 Task: Create Card Business Continuity Planning in Board Product Launch Planning to Workspace Customer Analytics. Create Card Maintenance Execution Review in Board Employee Recognition and Rewards to Workspace Customer Analytics. Create Card Data Backup and Recovery Planning in Board Content Marketing Content Repurposing and Optimization to Workspace Customer Analytics
Action: Mouse moved to (212, 144)
Screenshot: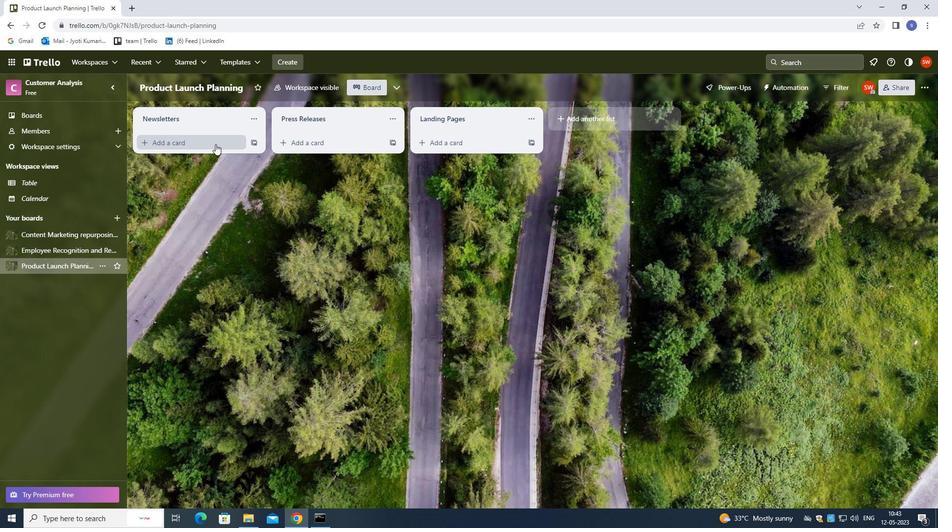 
Action: Mouse pressed left at (212, 144)
Screenshot: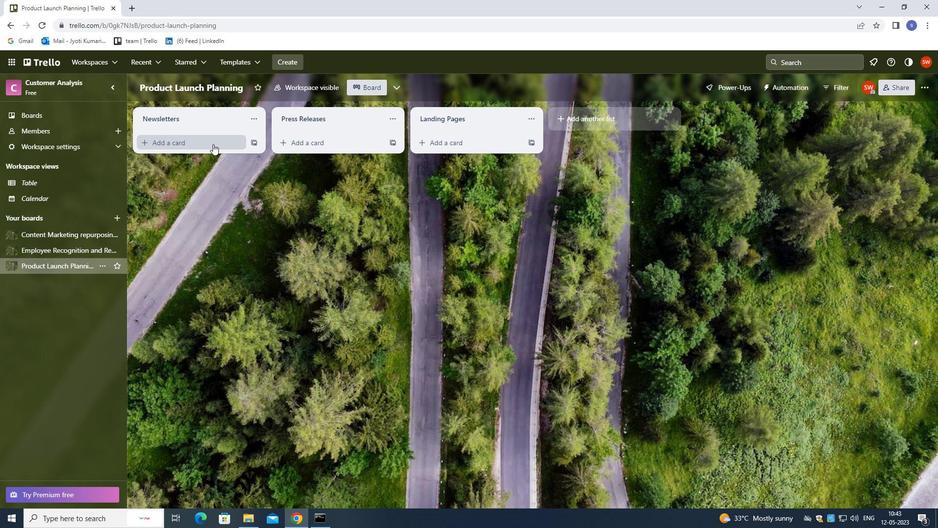 
Action: Key pressed <Key.shift>BUSINESS<Key.space><Key.shift>COUNTINUITY<Key.space><Key.shift>PLANNING<Key.left><Key.left><Key.left><Key.left><Key.left><Key.left><Key.left><Key.left><Key.left><Key.backspace><Key.backspace><Key.backspace><Key.backspace><Key.backspace><Key.backspace><Key.backspace><Key.backspace><Key.backspace>NTINUTY<Key.enter>
Screenshot: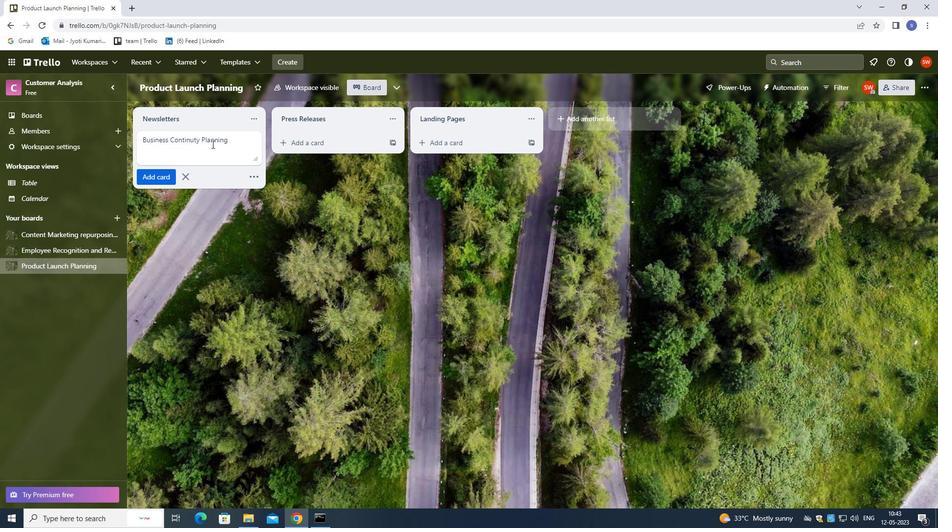 
Action: Mouse moved to (38, 250)
Screenshot: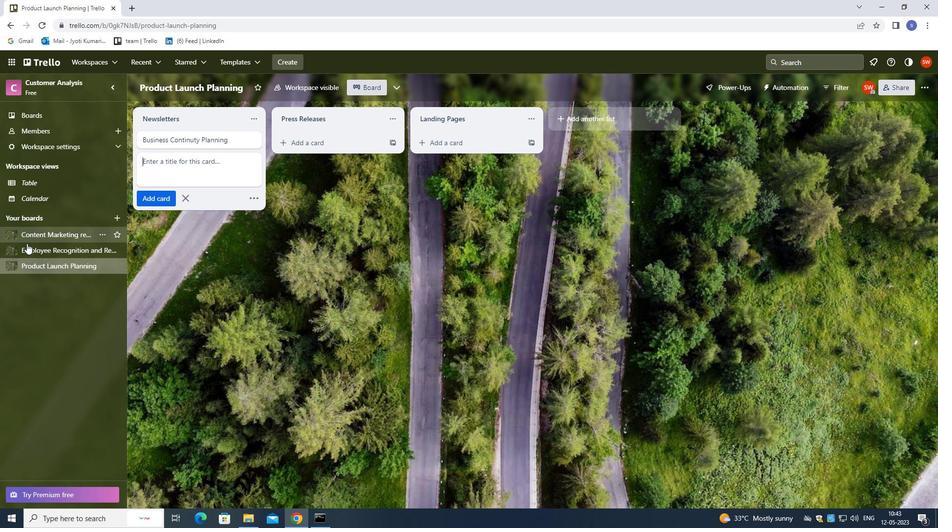 
Action: Mouse pressed left at (38, 250)
Screenshot: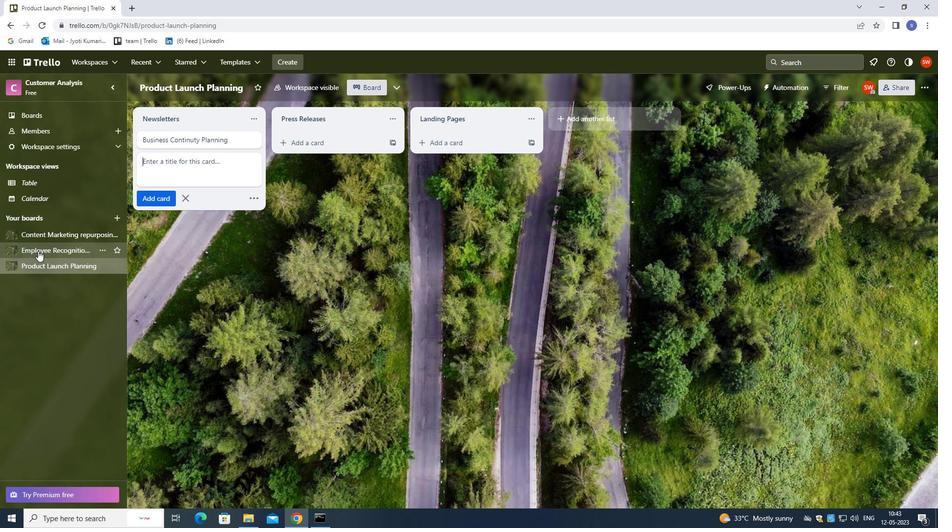 
Action: Mouse moved to (153, 160)
Screenshot: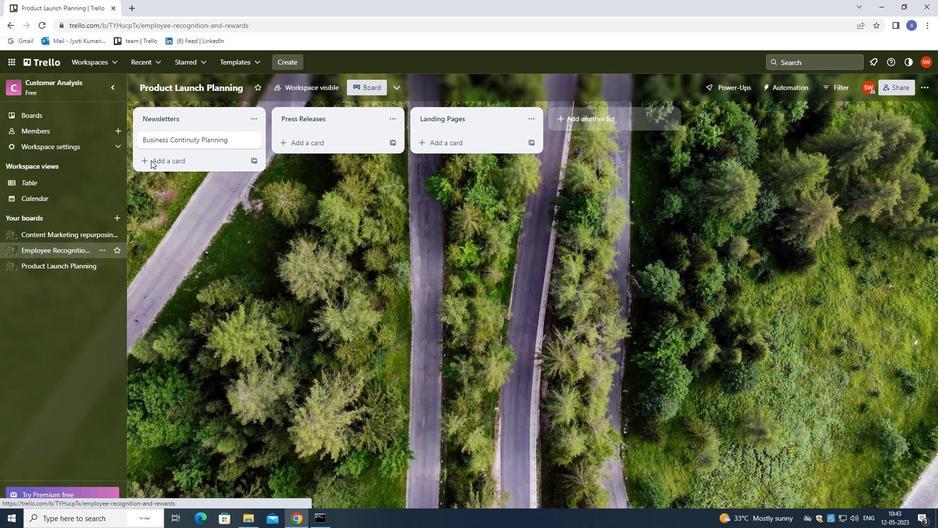
Action: Mouse pressed left at (153, 160)
Screenshot: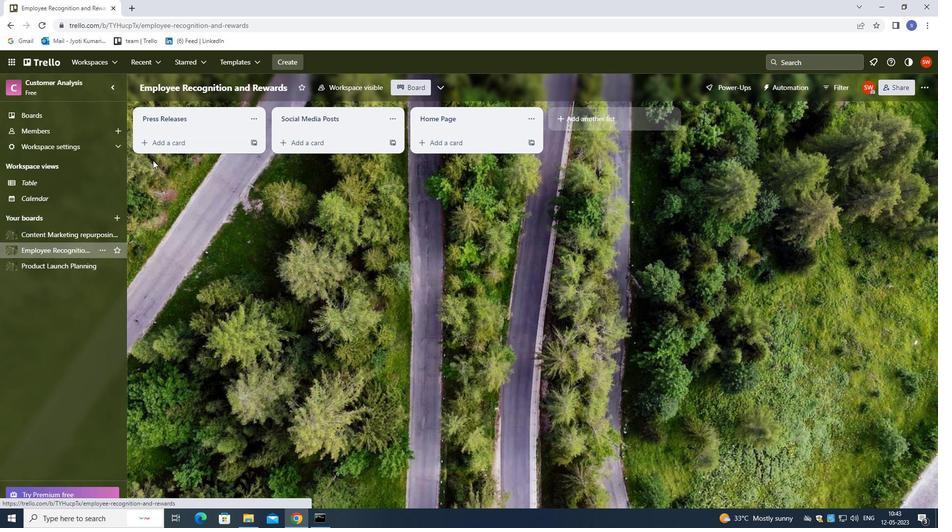 
Action: Mouse moved to (158, 149)
Screenshot: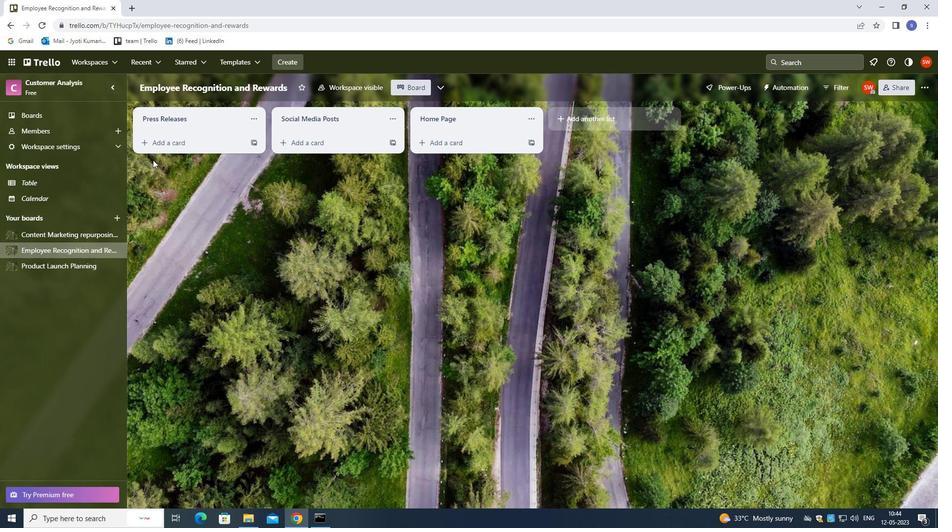 
Action: Mouse pressed left at (158, 149)
Screenshot: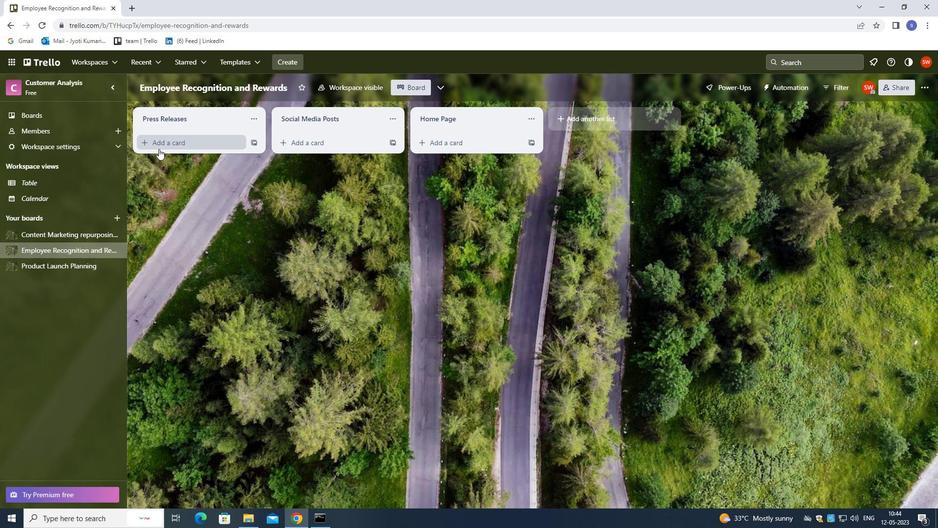 
Action: Mouse moved to (239, 263)
Screenshot: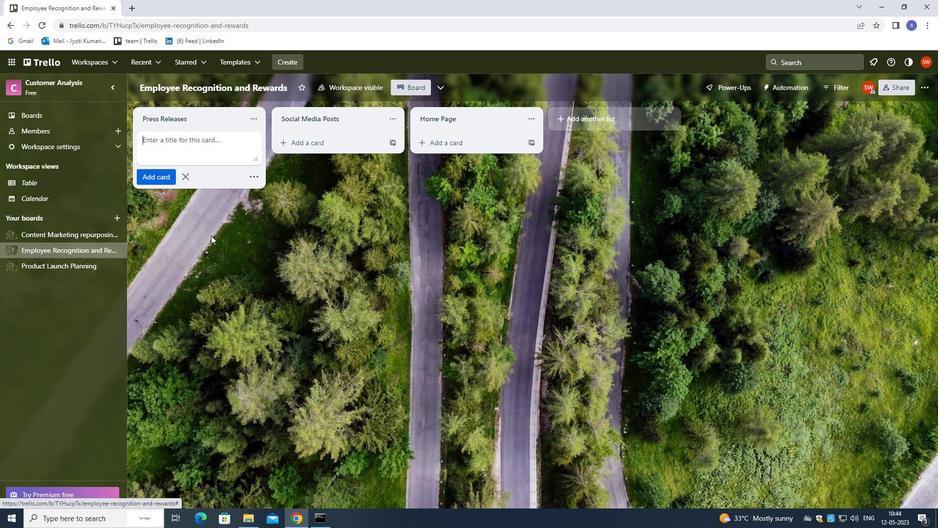 
Action: Key pressed <Key.shift>MAINTENANCE<Key.space><Key.shift>EXECUTION<Key.space><Key.shift>REVIEW<Key.enter>
Screenshot: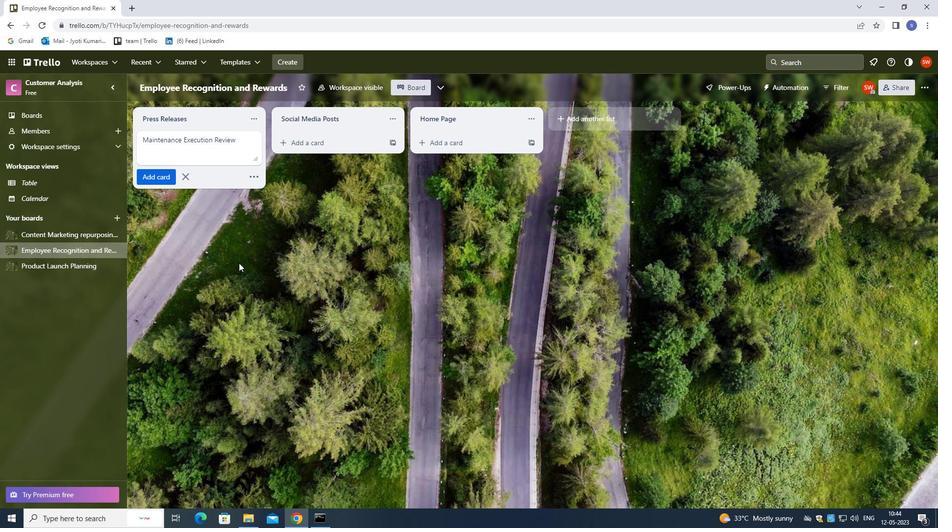 
Action: Mouse moved to (58, 229)
Screenshot: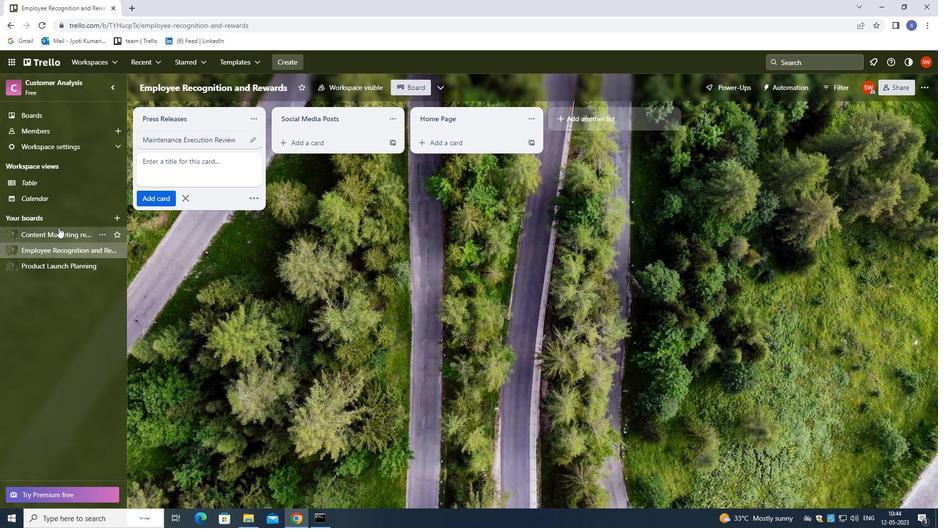 
Action: Mouse pressed left at (58, 229)
Screenshot: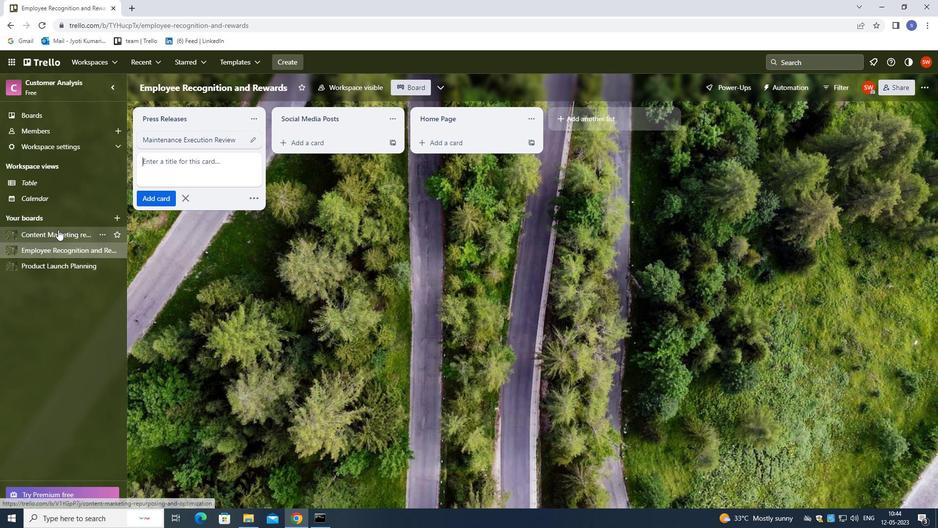 
Action: Mouse moved to (172, 146)
Screenshot: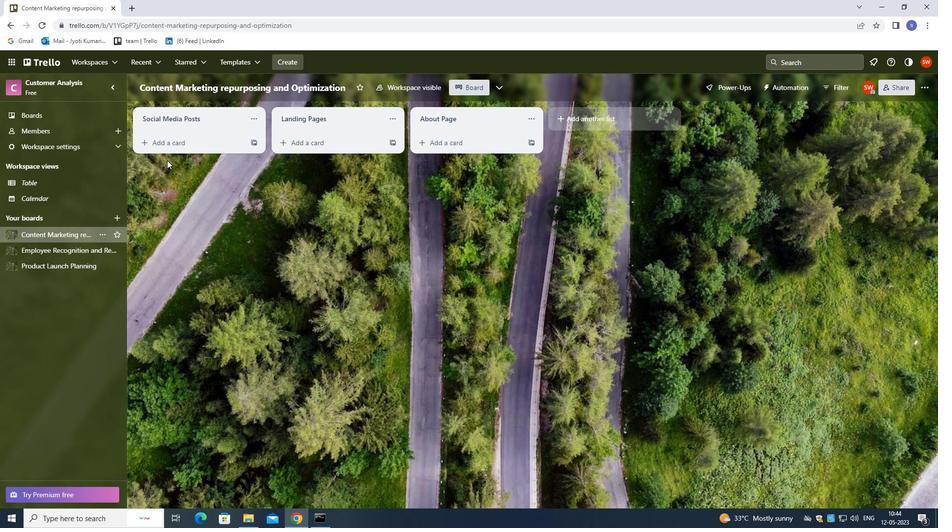 
Action: Mouse pressed left at (172, 146)
Screenshot: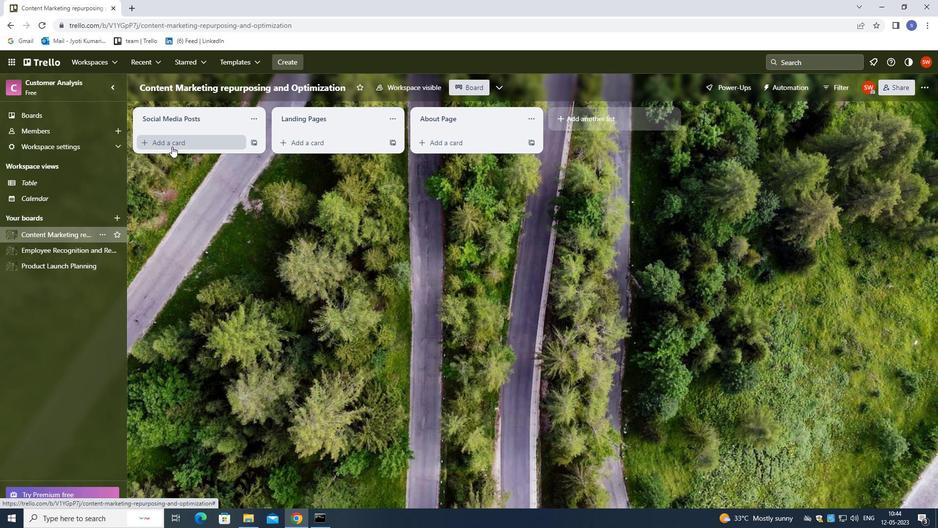 
Action: Key pressed <Key.shift>DATA<Key.space><Key.shift>BACKUP<Key.space>AND<Key.space><Key.shift>REVIEW<Key.enter>
Screenshot: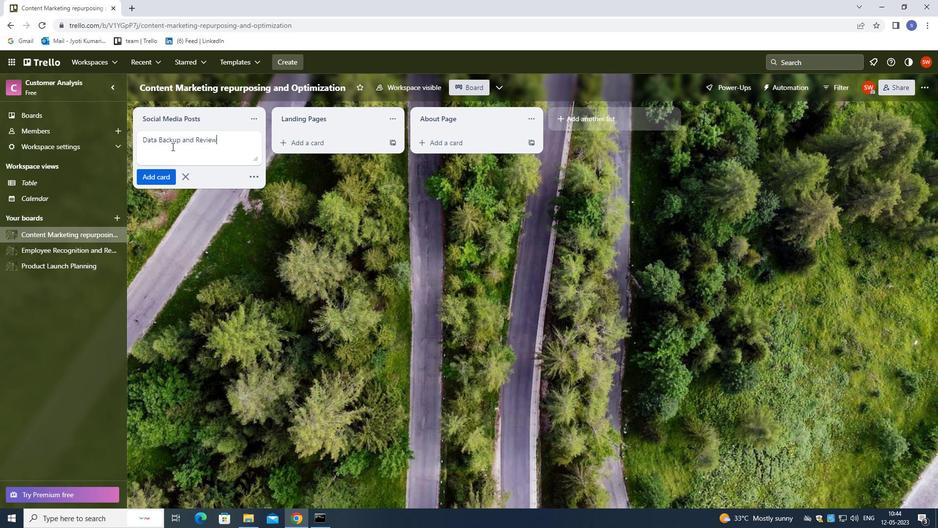
